 Task: Insert right arrow.
Action: Mouse moved to (103, 56)
Screenshot: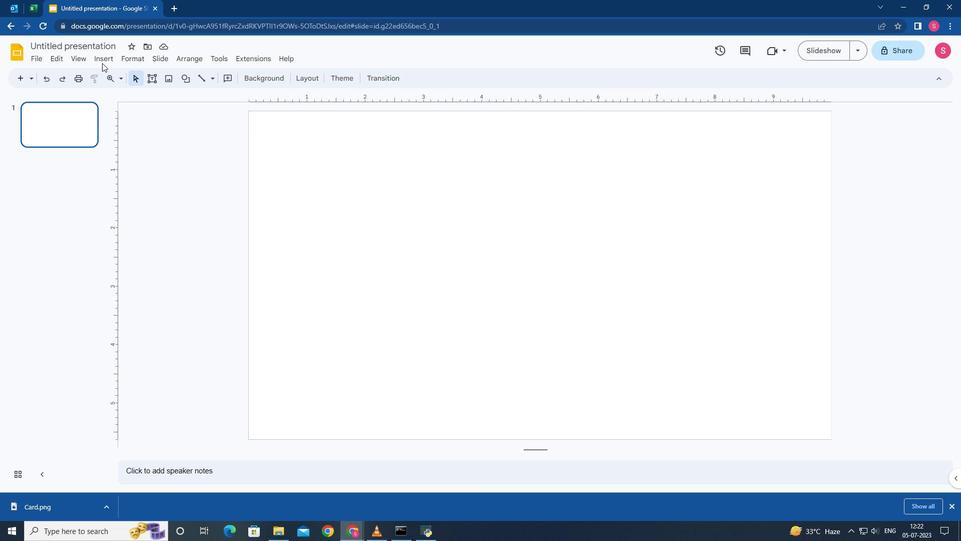 
Action: Mouse pressed left at (103, 56)
Screenshot: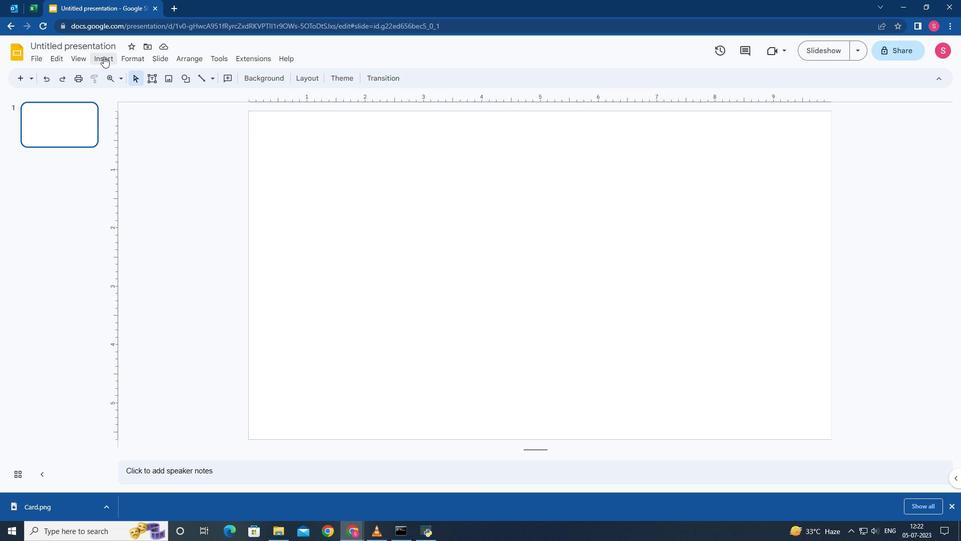 
Action: Mouse moved to (122, 135)
Screenshot: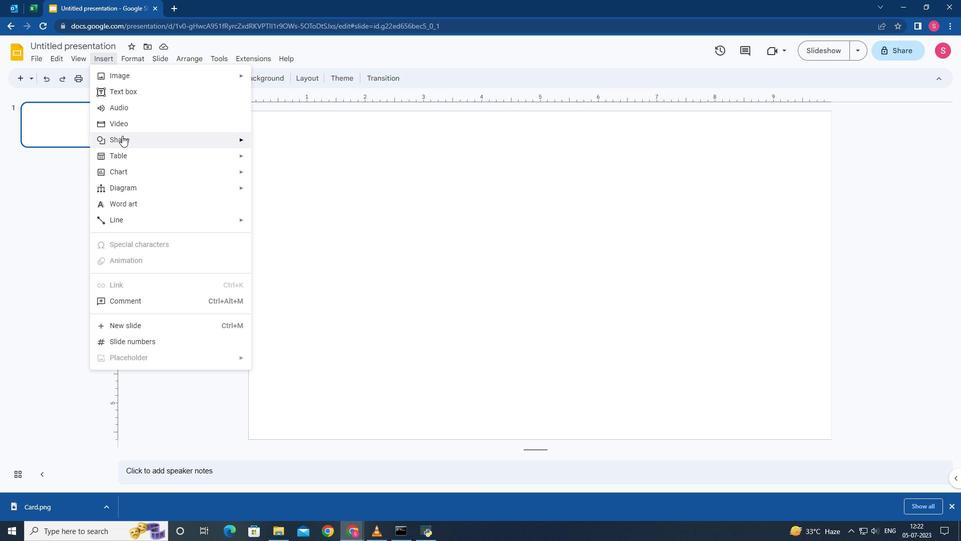 
Action: Mouse pressed left at (122, 135)
Screenshot: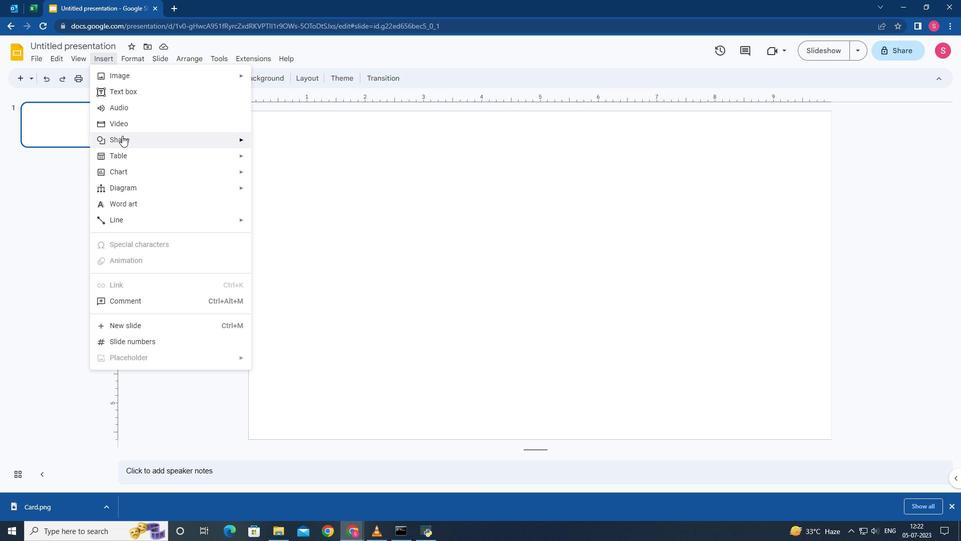 
Action: Mouse moved to (271, 155)
Screenshot: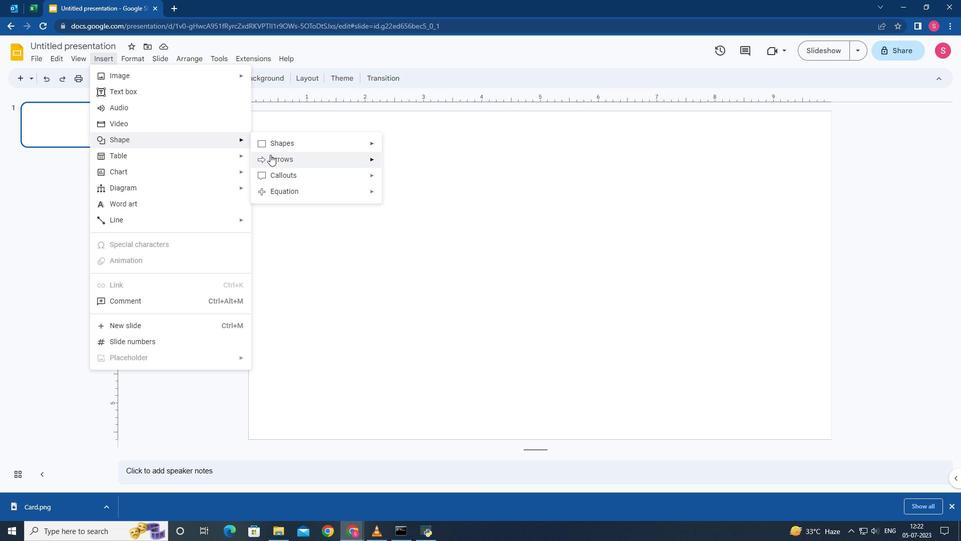 
Action: Mouse pressed left at (271, 155)
Screenshot: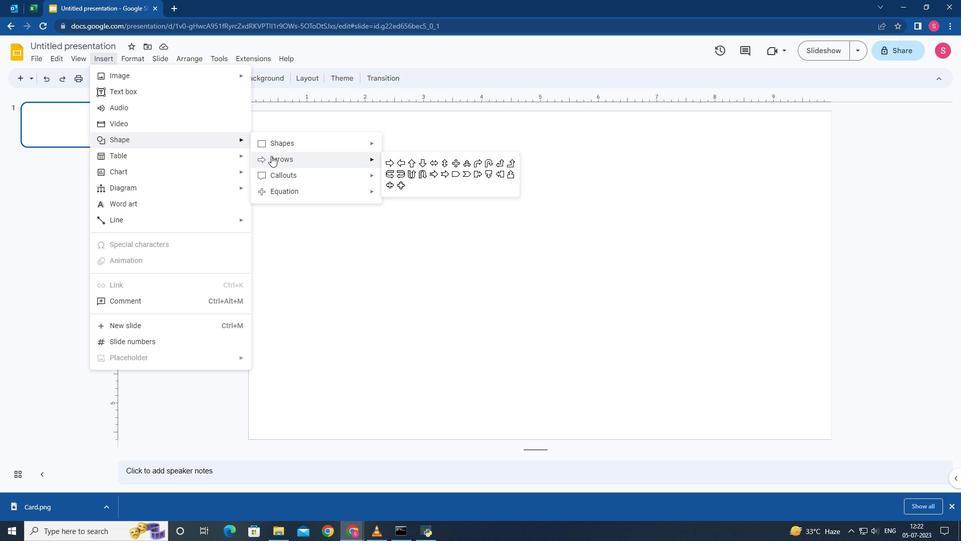 
Action: Mouse moved to (389, 163)
Screenshot: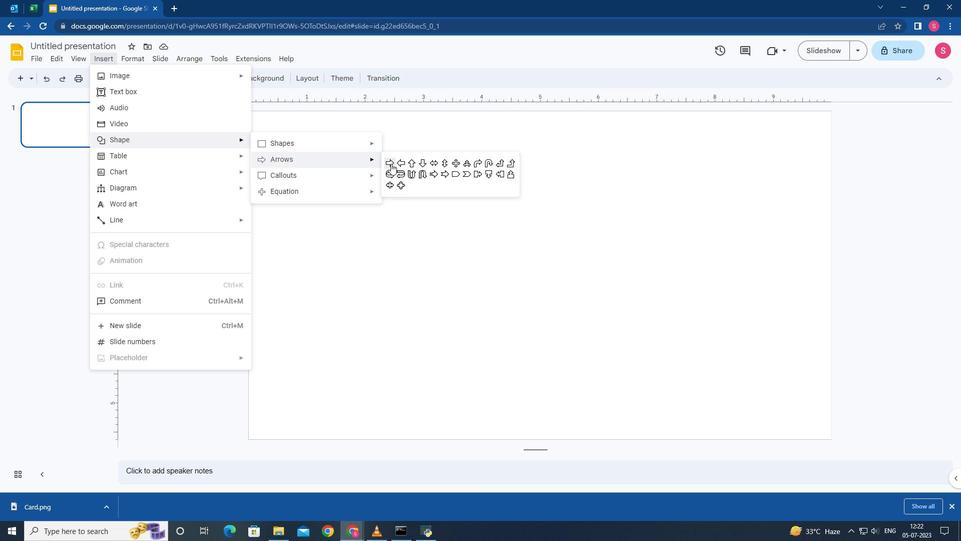 
Action: Mouse pressed left at (389, 163)
Screenshot: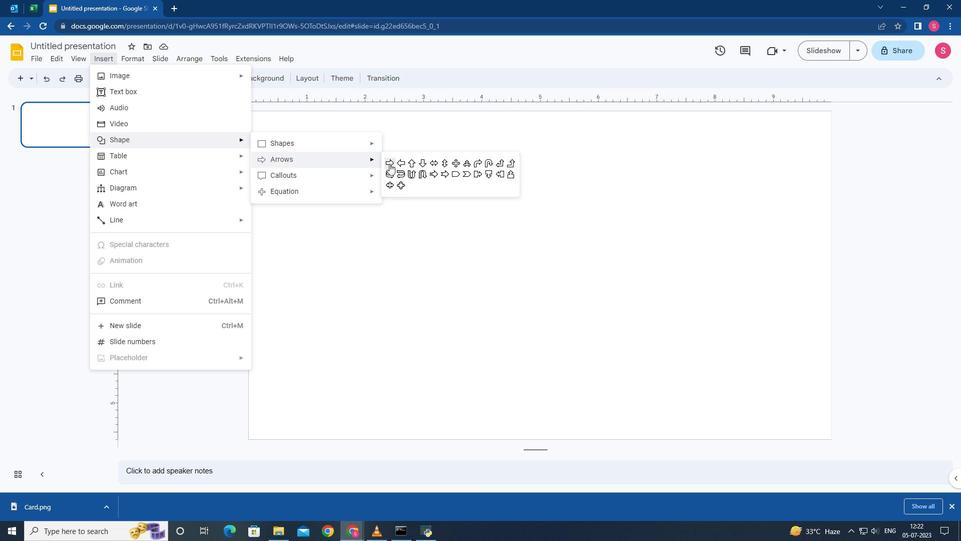 
Action: Mouse moved to (362, 207)
Screenshot: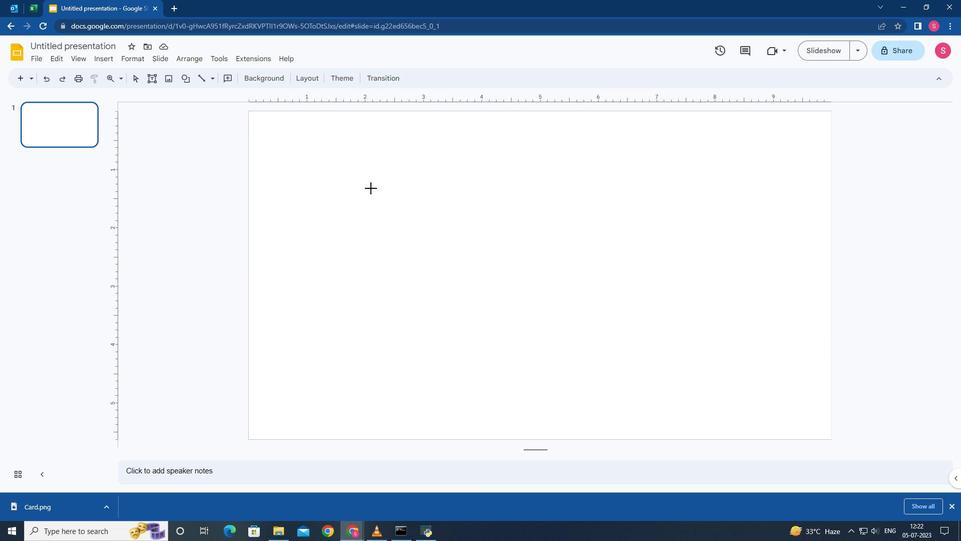 
Action: Mouse pressed left at (362, 207)
Screenshot: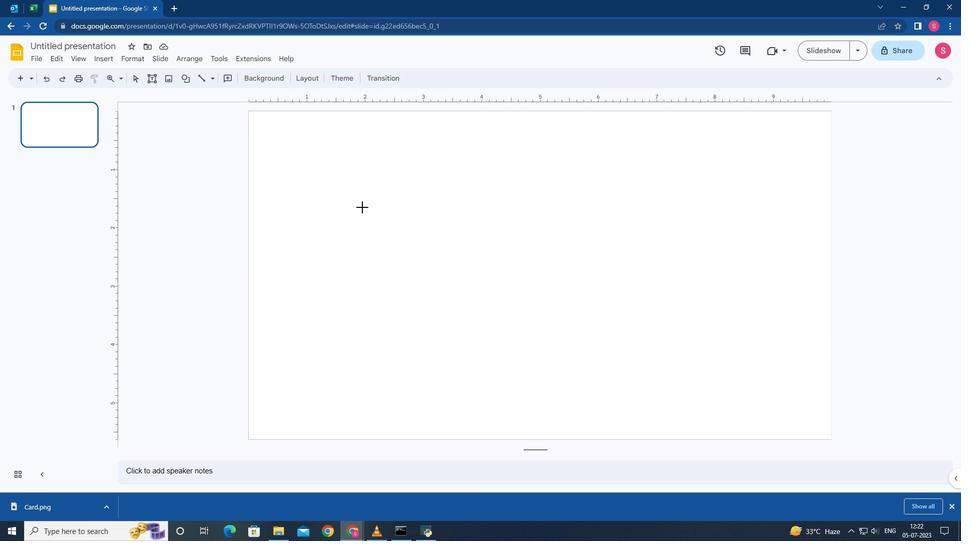 
Action: Mouse moved to (256, 285)
Screenshot: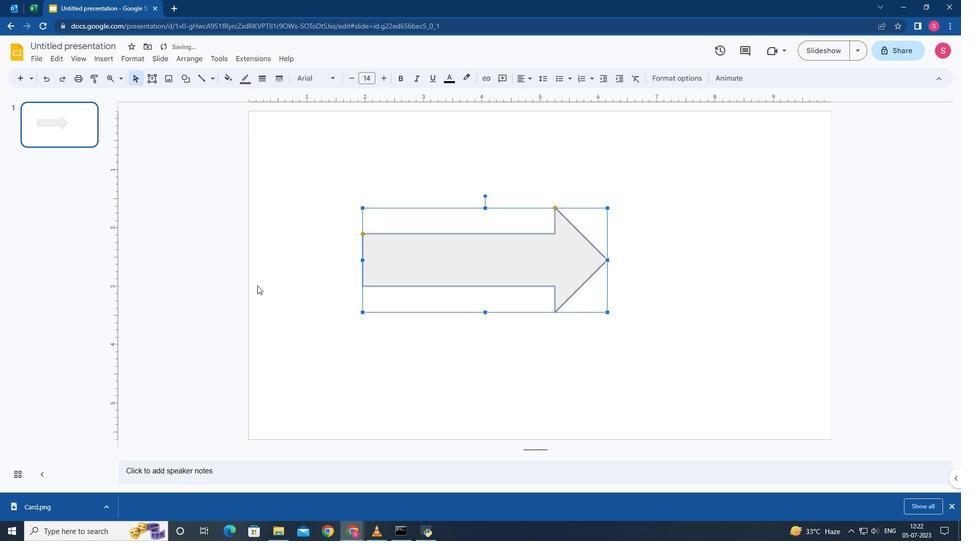 
